 Task: Check the percentage active listings of view in the last 5 years.
Action: Mouse moved to (854, 192)
Screenshot: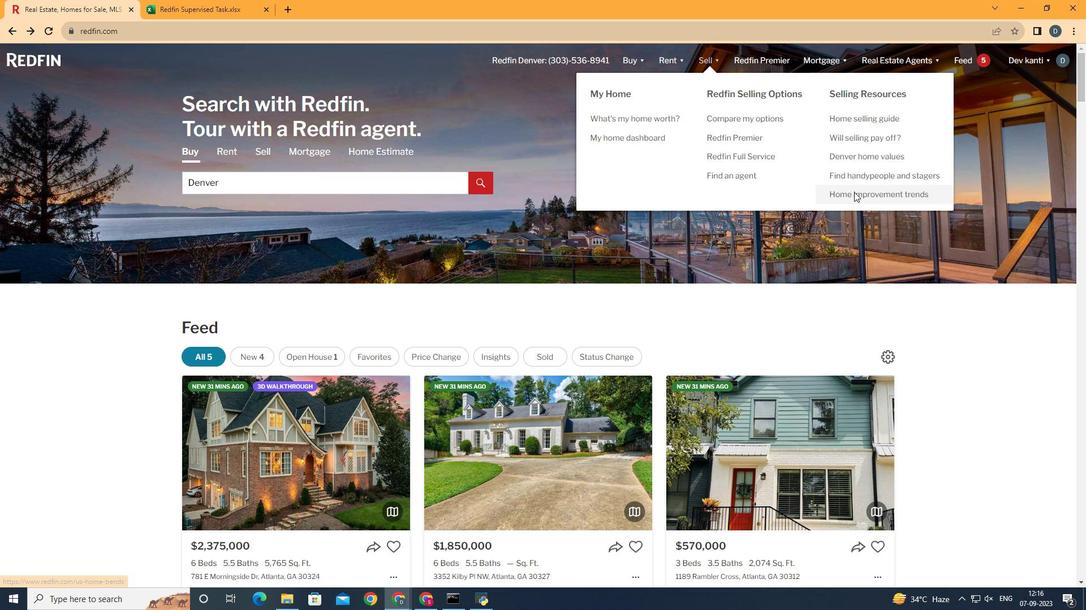 
Action: Mouse pressed left at (854, 192)
Screenshot: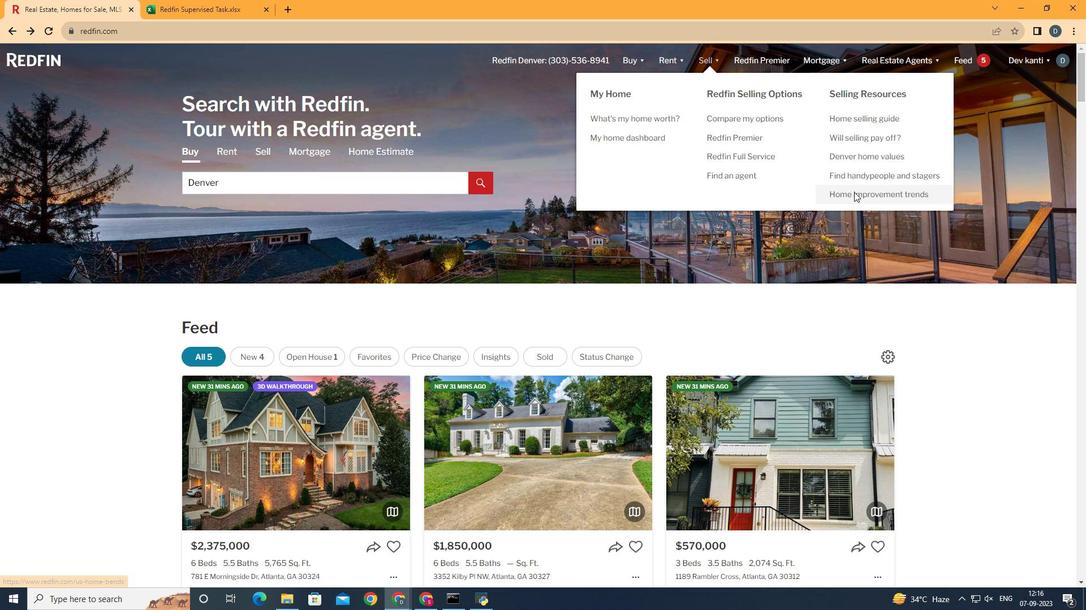 
Action: Mouse moved to (283, 224)
Screenshot: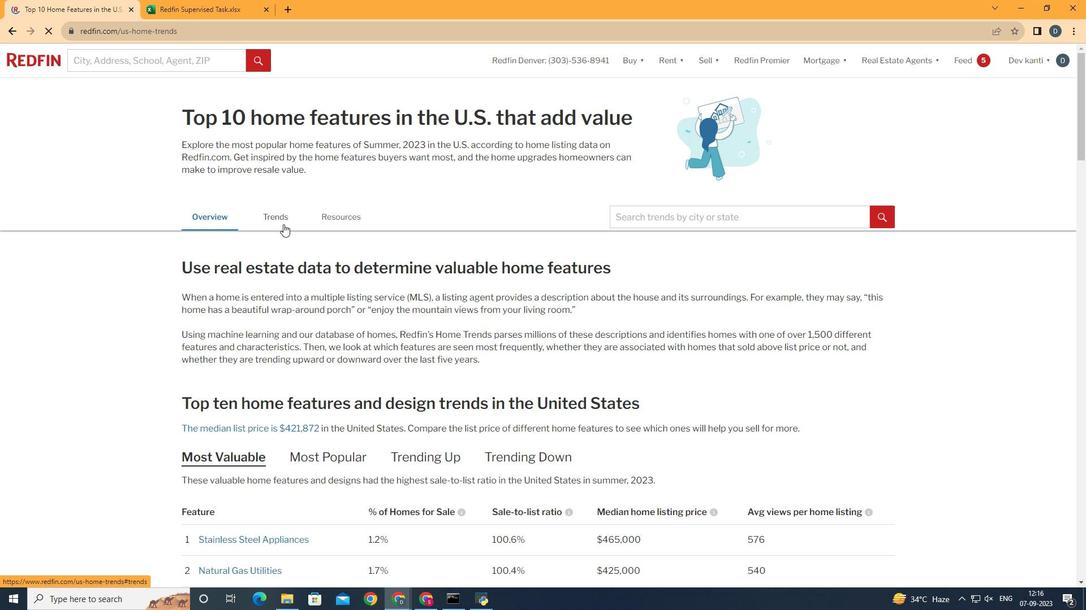 
Action: Mouse pressed left at (283, 224)
Screenshot: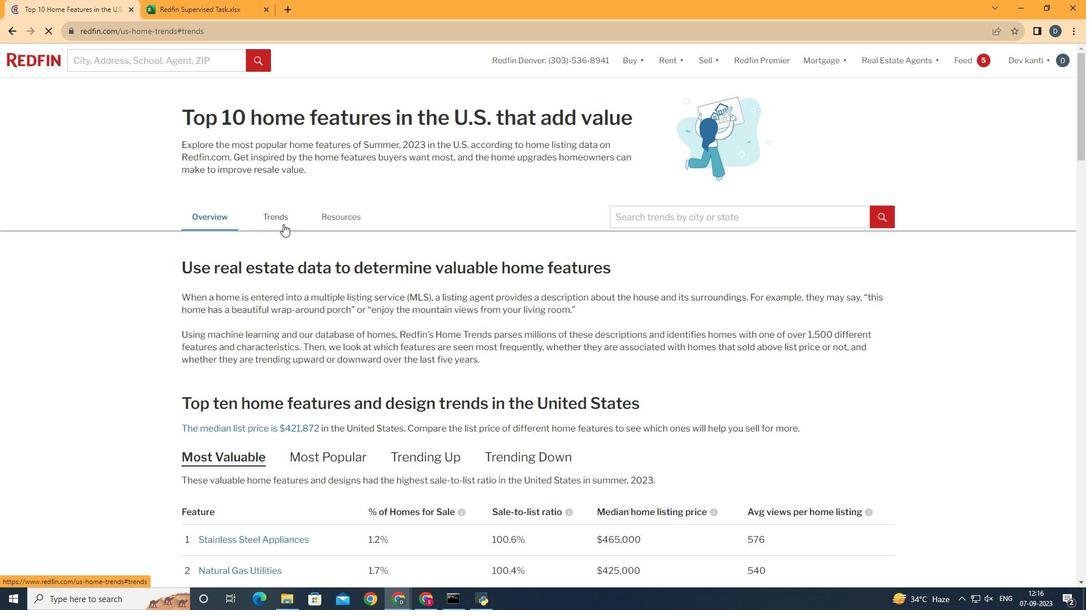 
Action: Mouse moved to (537, 343)
Screenshot: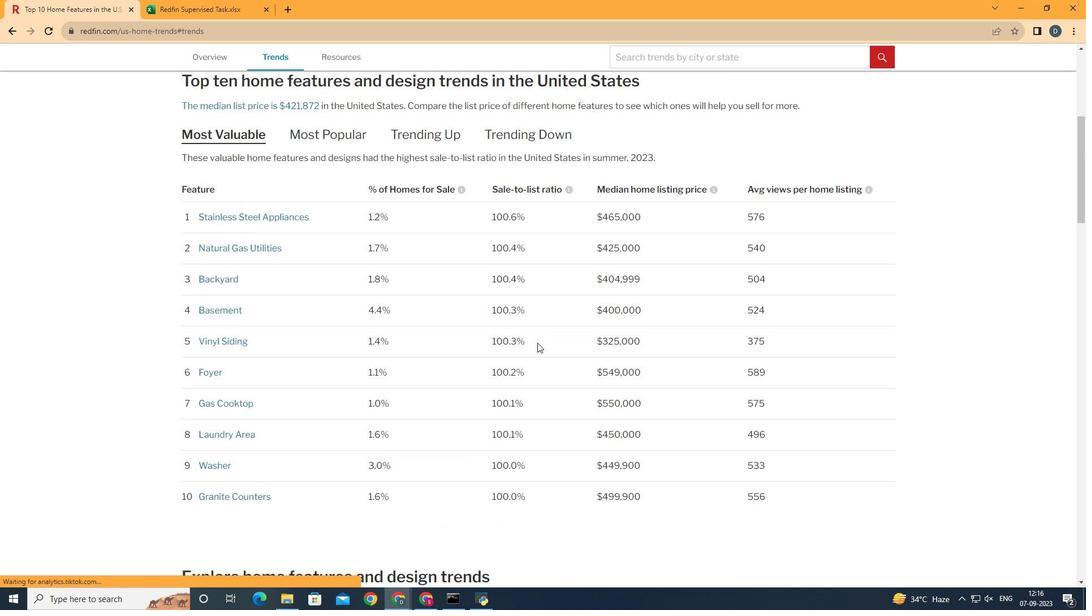 
Action: Mouse scrolled (537, 342) with delta (0, 0)
Screenshot: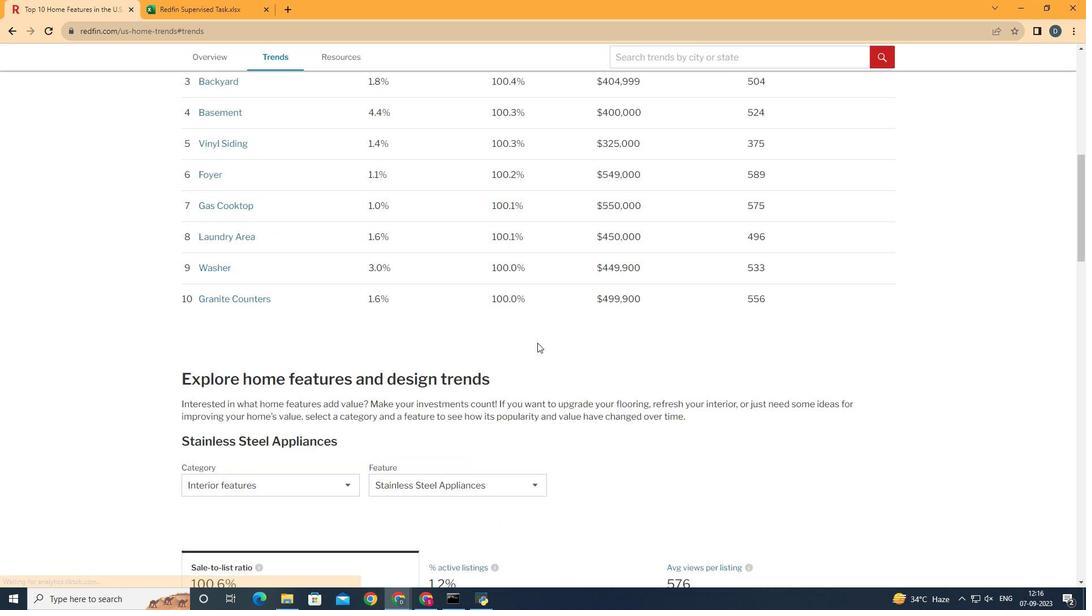 
Action: Mouse scrolled (537, 342) with delta (0, 0)
Screenshot: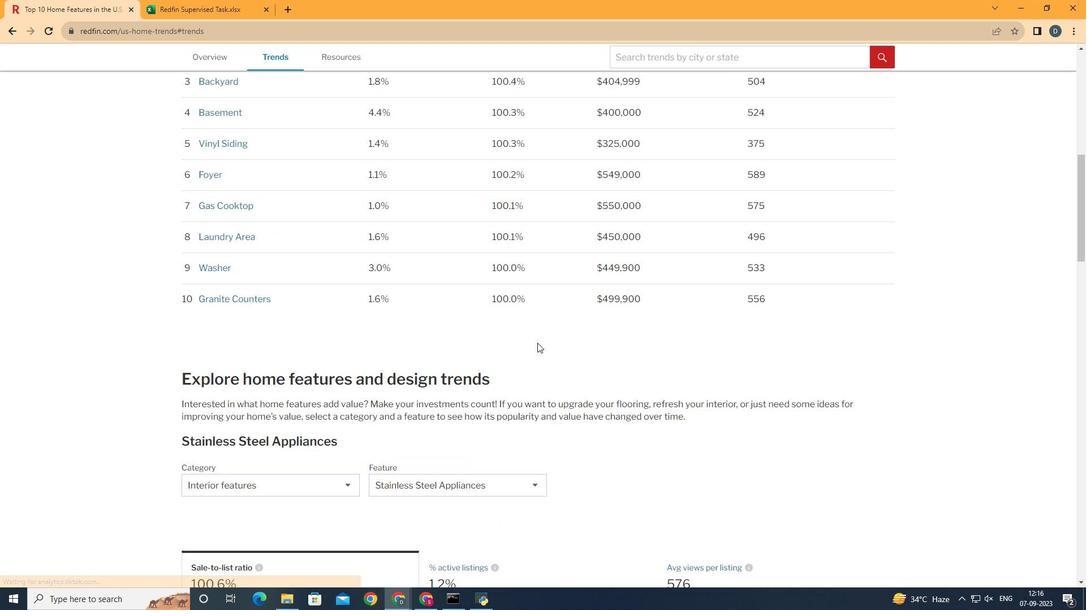 
Action: Mouse scrolled (537, 342) with delta (0, 0)
Screenshot: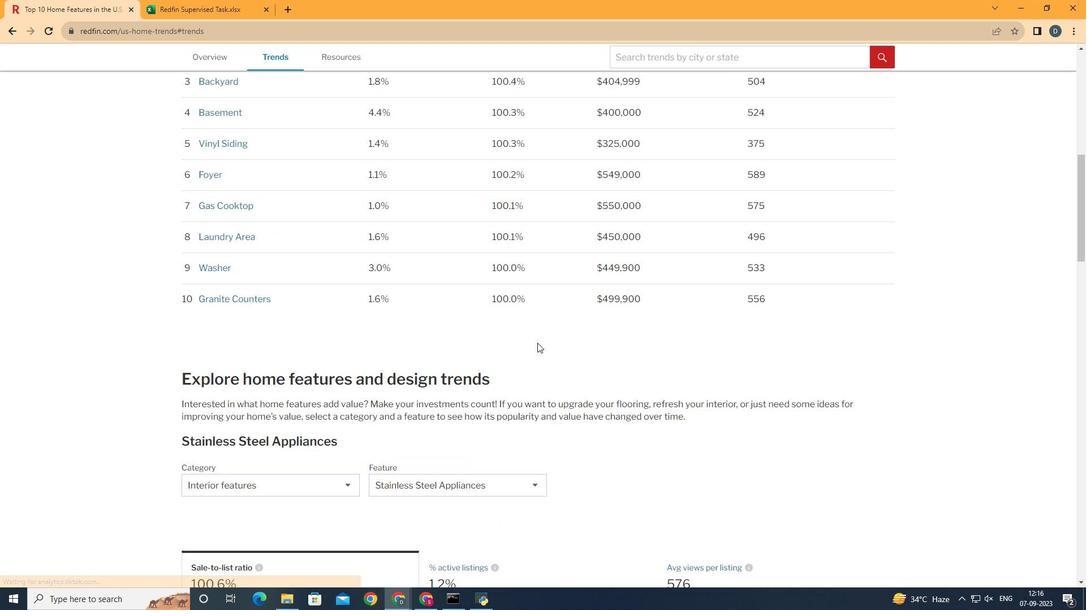 
Action: Mouse scrolled (537, 342) with delta (0, 0)
Screenshot: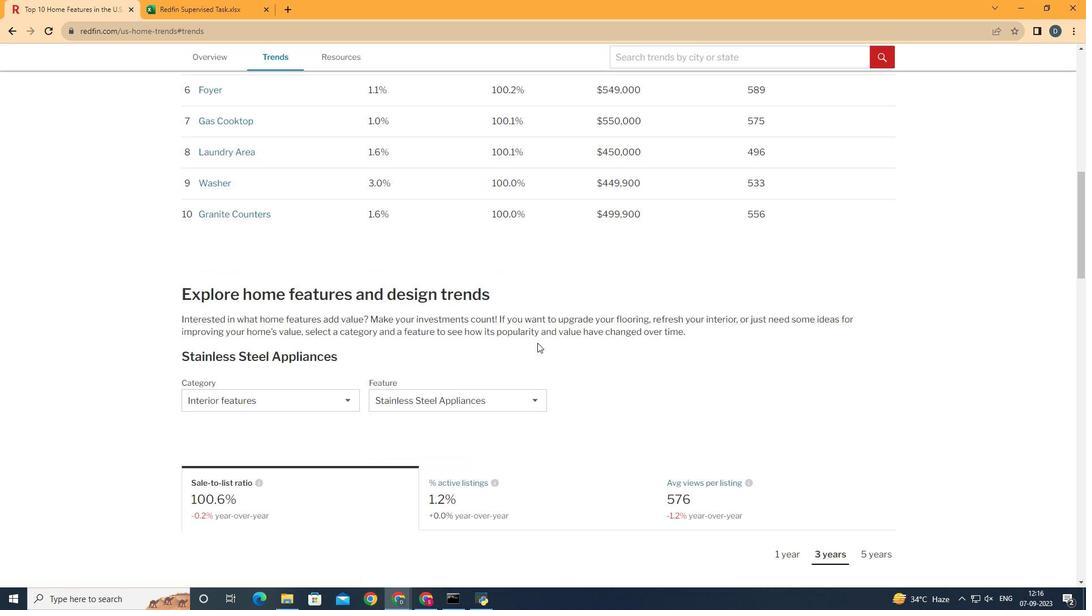 
Action: Mouse scrolled (537, 342) with delta (0, 0)
Screenshot: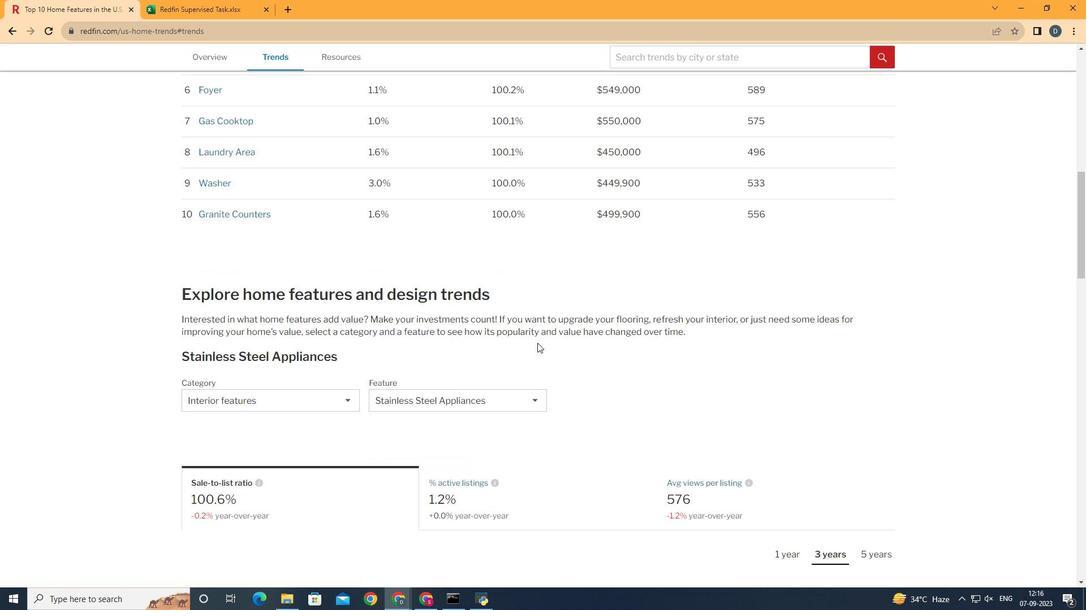 
Action: Mouse scrolled (537, 342) with delta (0, 0)
Screenshot: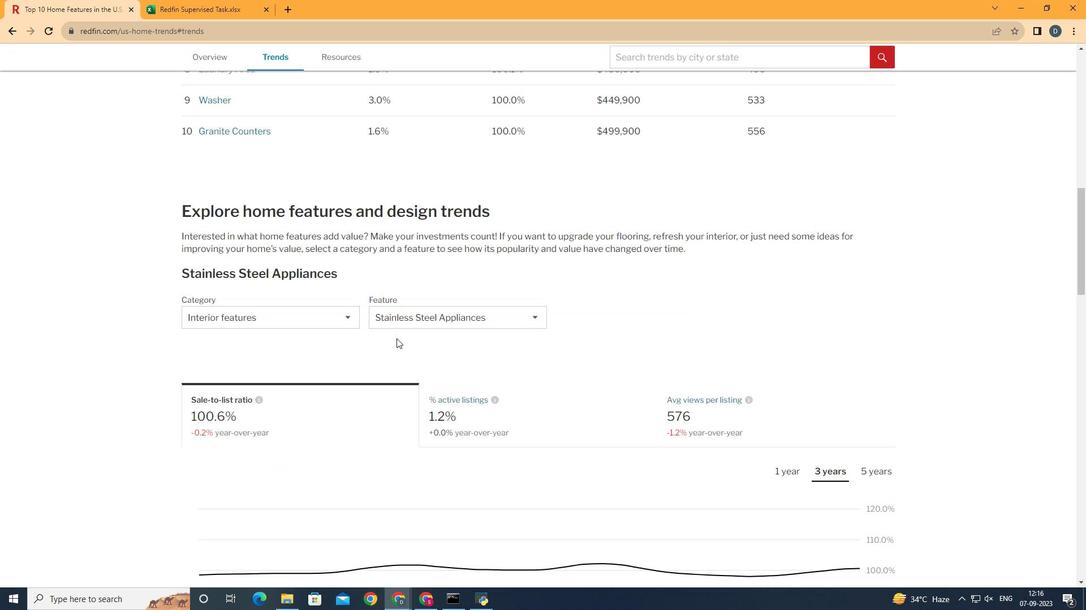 
Action: Mouse scrolled (537, 342) with delta (0, 0)
Screenshot: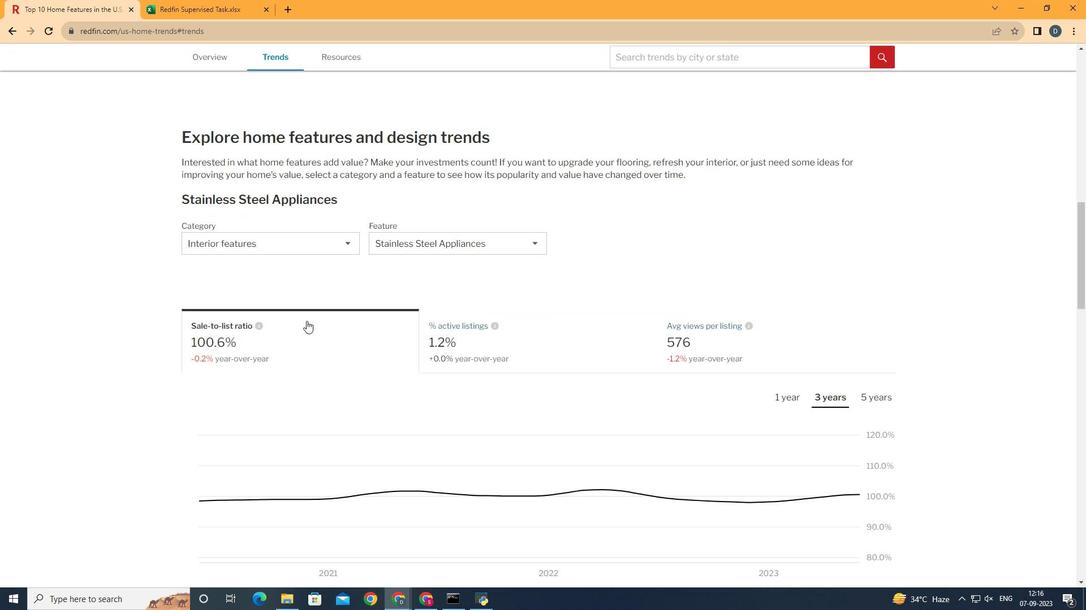 
Action: Mouse scrolled (537, 342) with delta (0, 0)
Screenshot: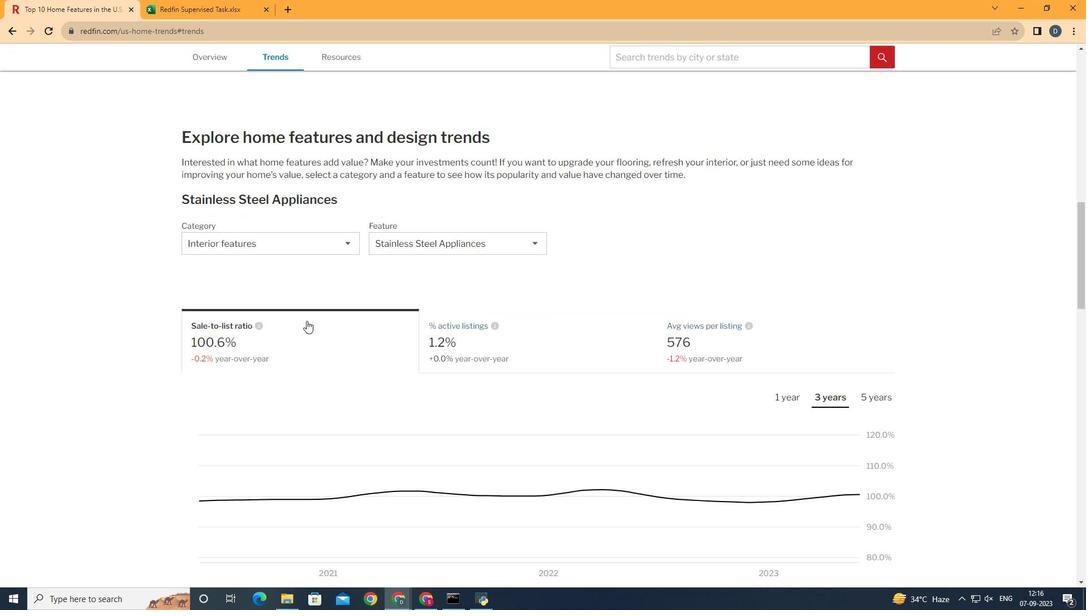 
Action: Mouse moved to (282, 237)
Screenshot: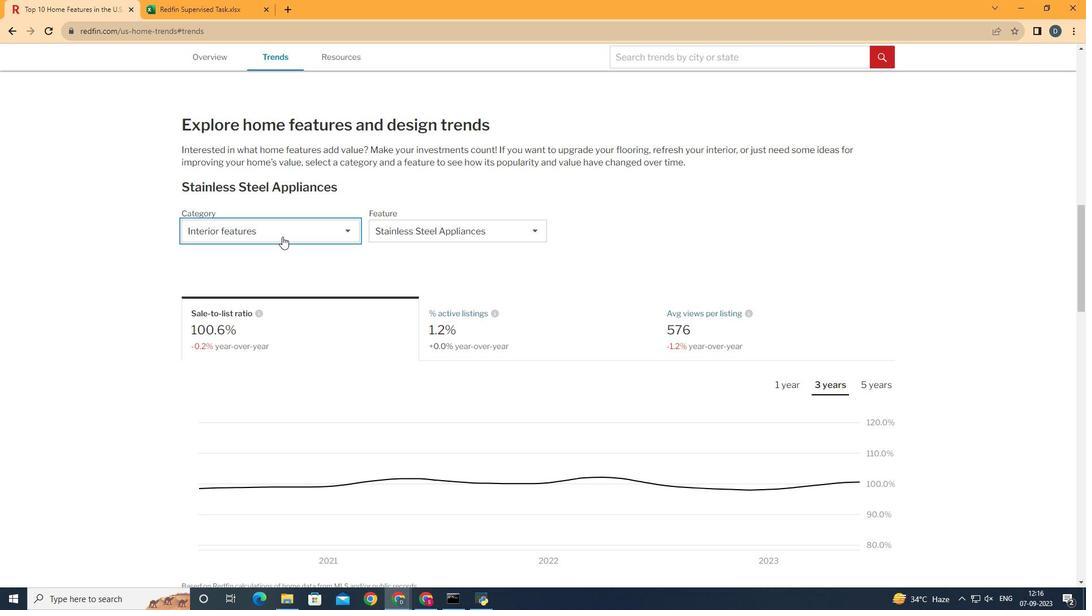 
Action: Mouse pressed left at (282, 237)
Screenshot: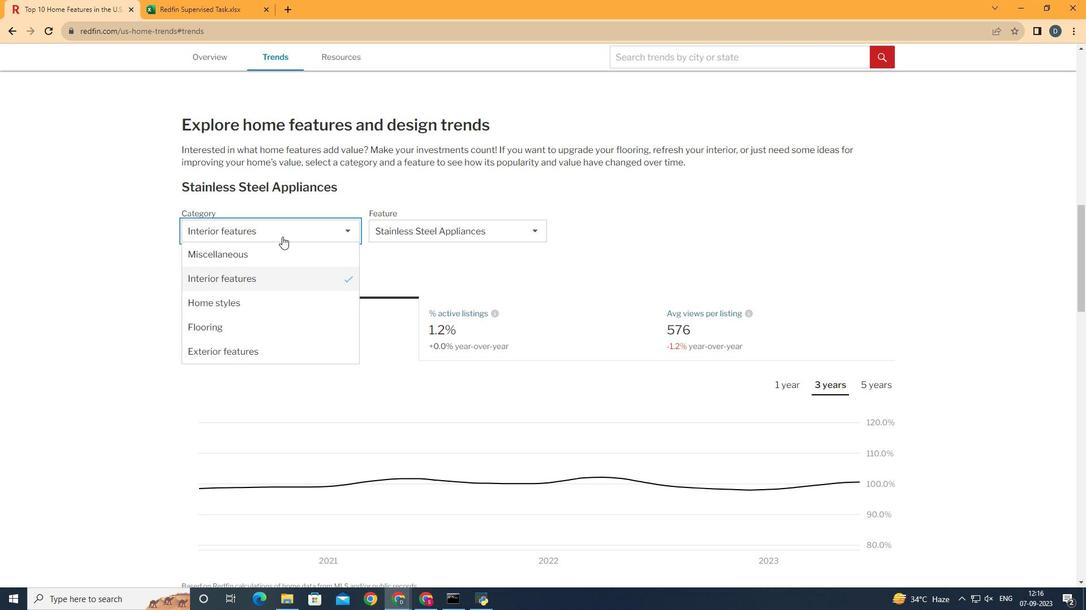 
Action: Mouse moved to (286, 253)
Screenshot: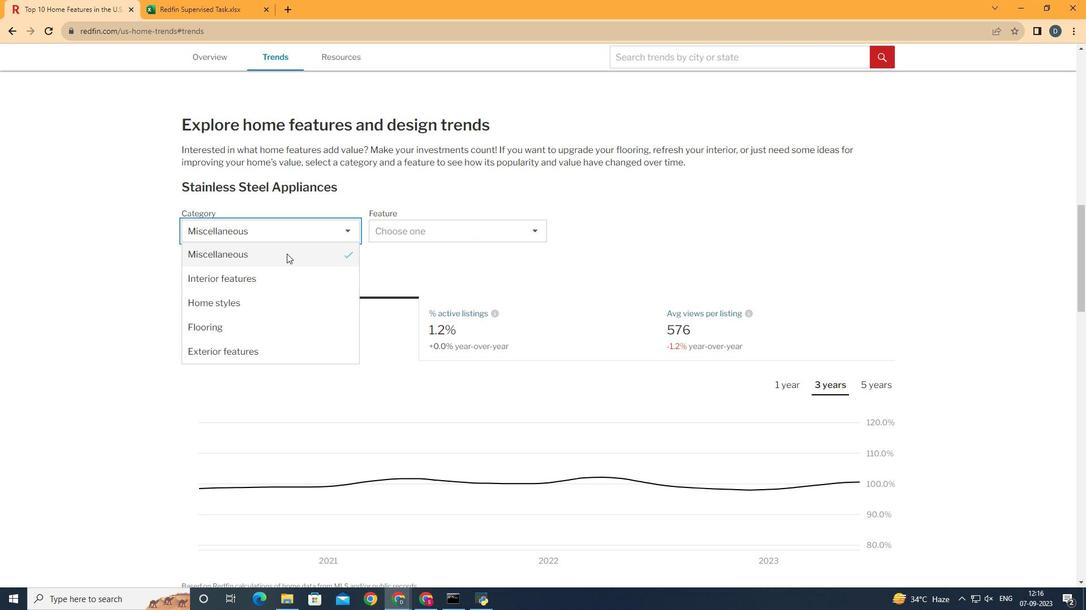 
Action: Mouse pressed left at (286, 253)
Screenshot: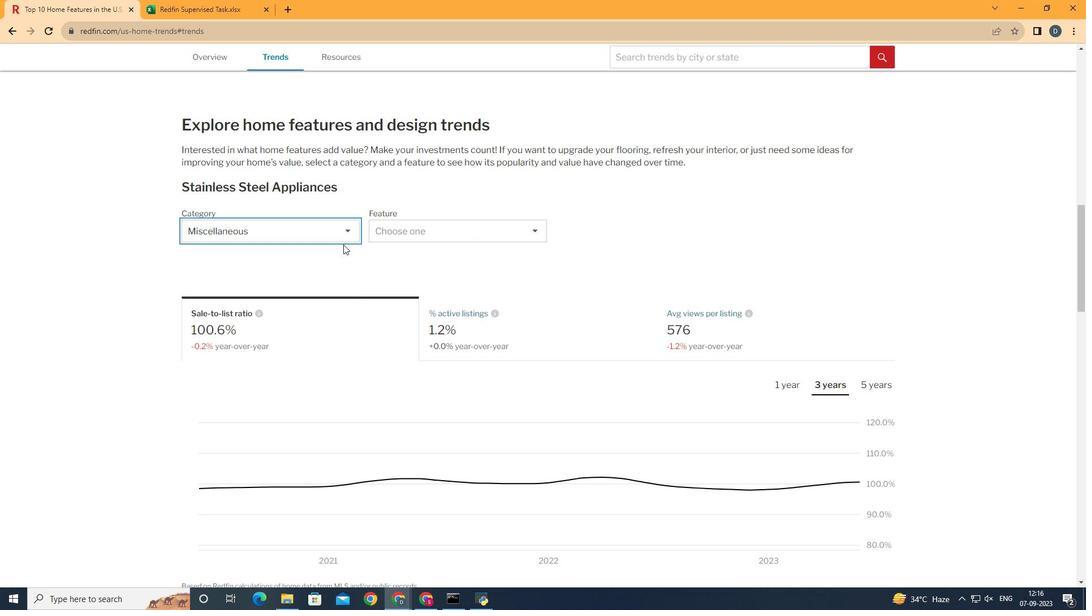
Action: Mouse moved to (486, 224)
Screenshot: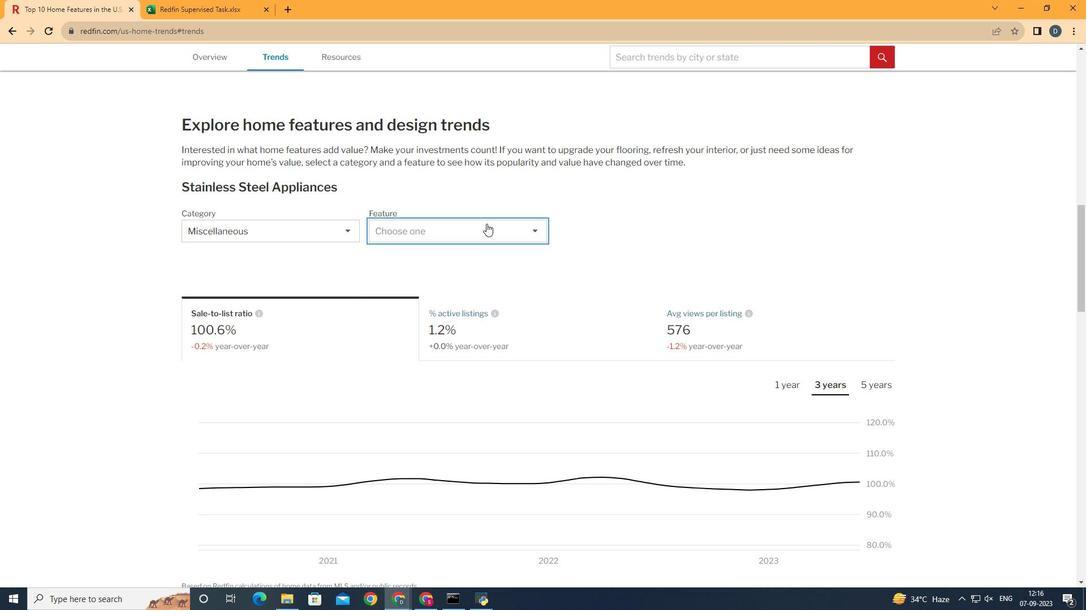 
Action: Mouse pressed left at (486, 224)
Screenshot: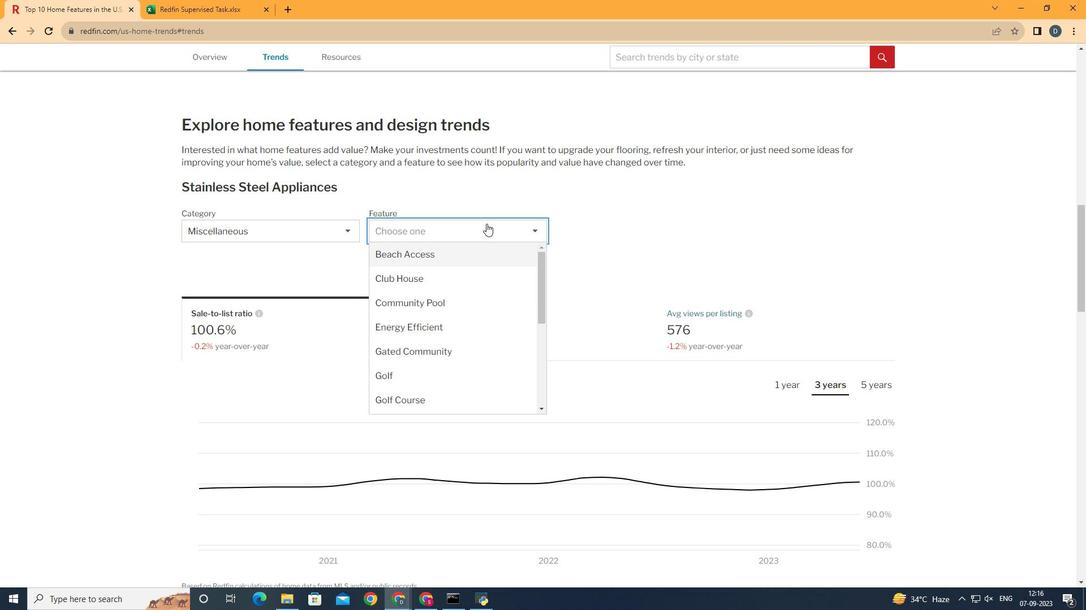 
Action: Mouse moved to (485, 313)
Screenshot: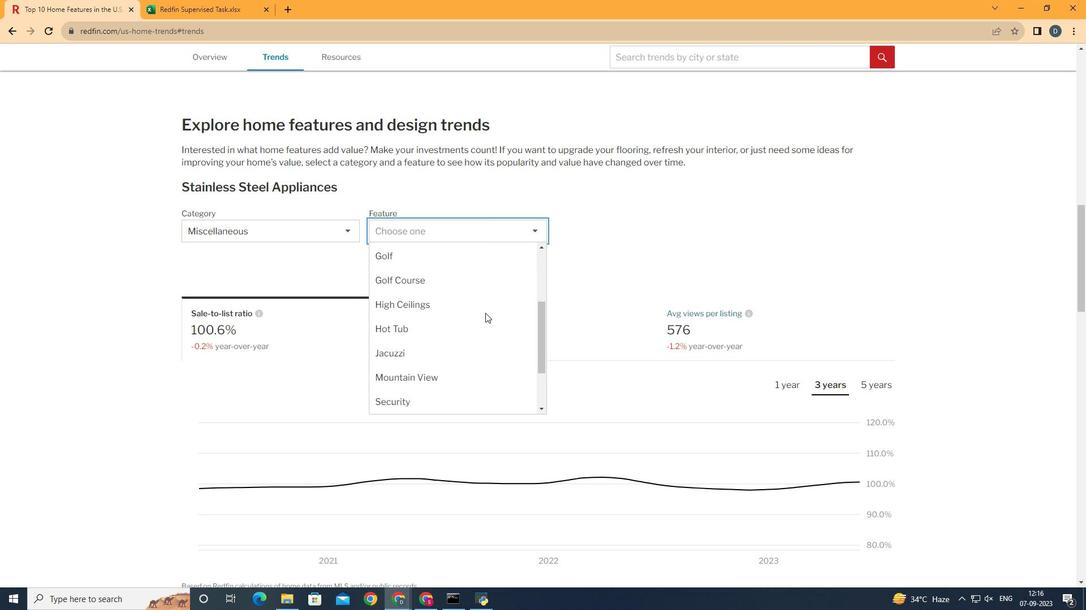 
Action: Mouse scrolled (485, 312) with delta (0, 0)
Screenshot: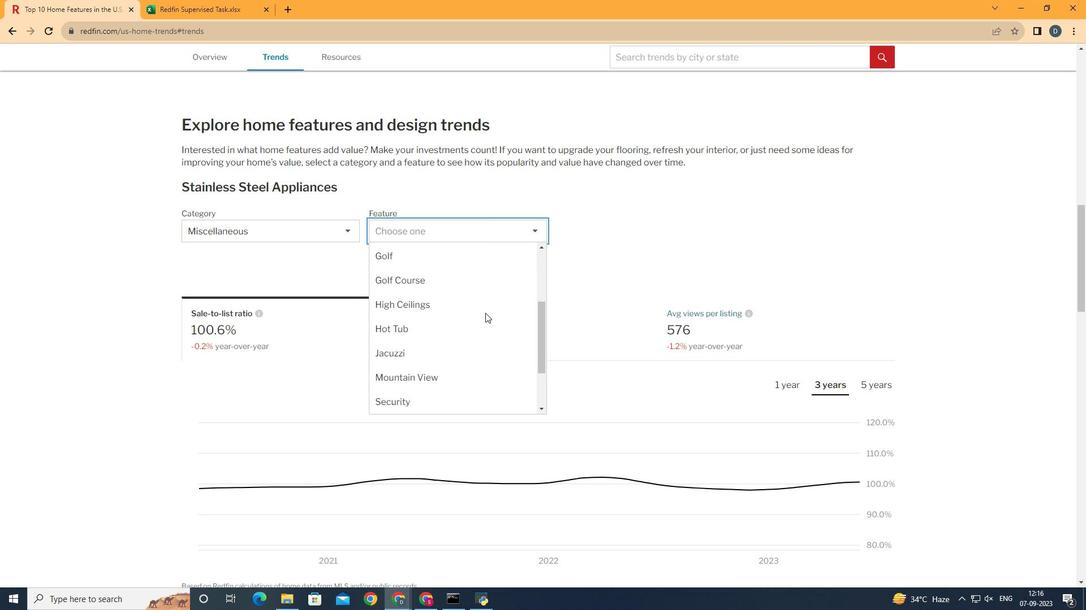 
Action: Mouse scrolled (485, 312) with delta (0, 0)
Screenshot: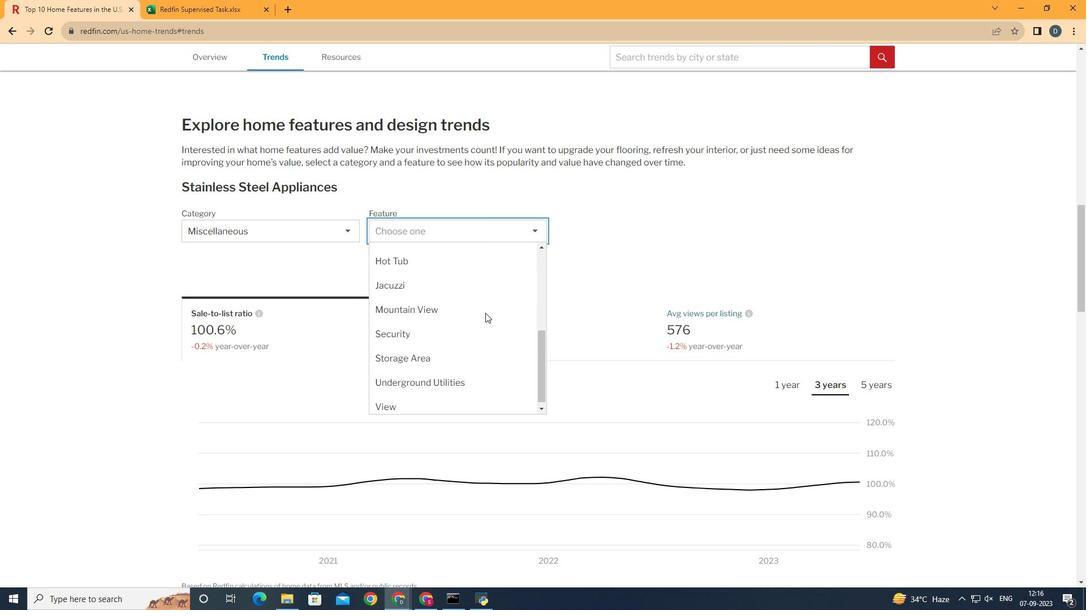 
Action: Mouse scrolled (485, 312) with delta (0, 0)
Screenshot: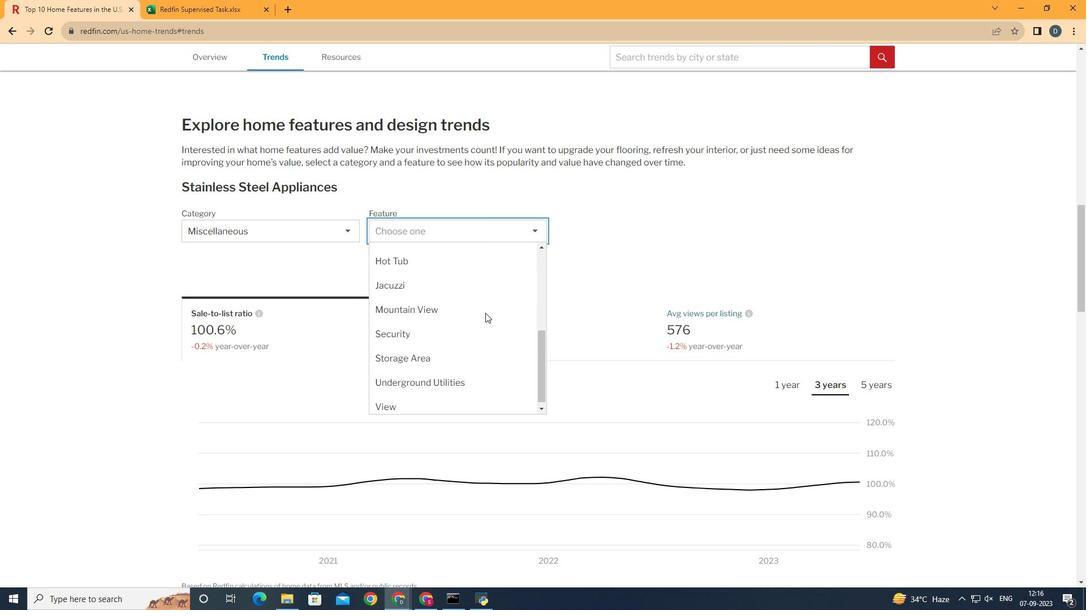 
Action: Mouse scrolled (485, 312) with delta (0, 0)
Screenshot: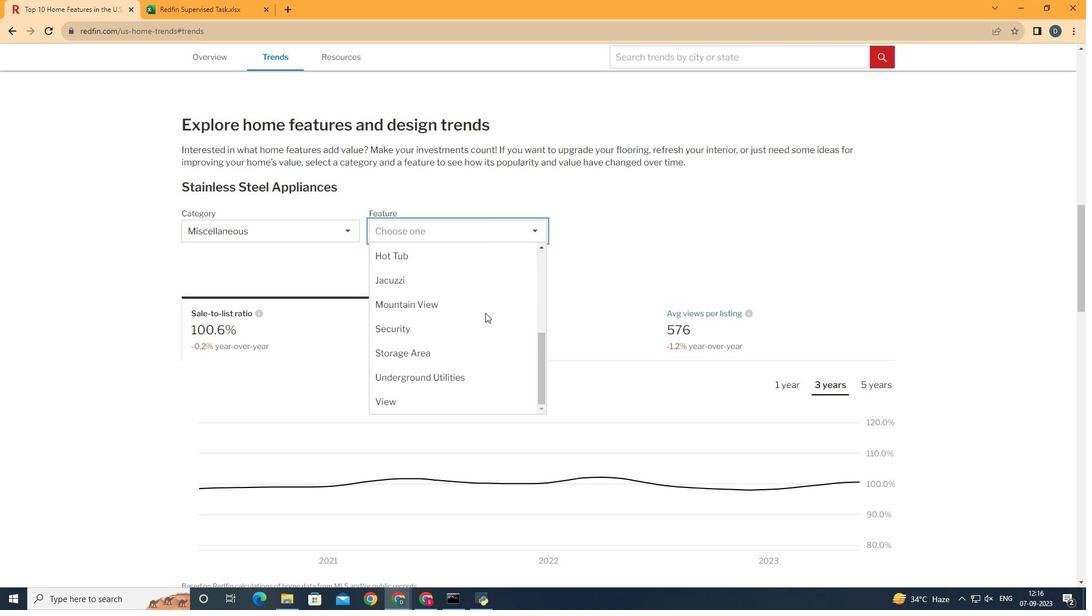 
Action: Mouse scrolled (485, 312) with delta (0, 0)
Screenshot: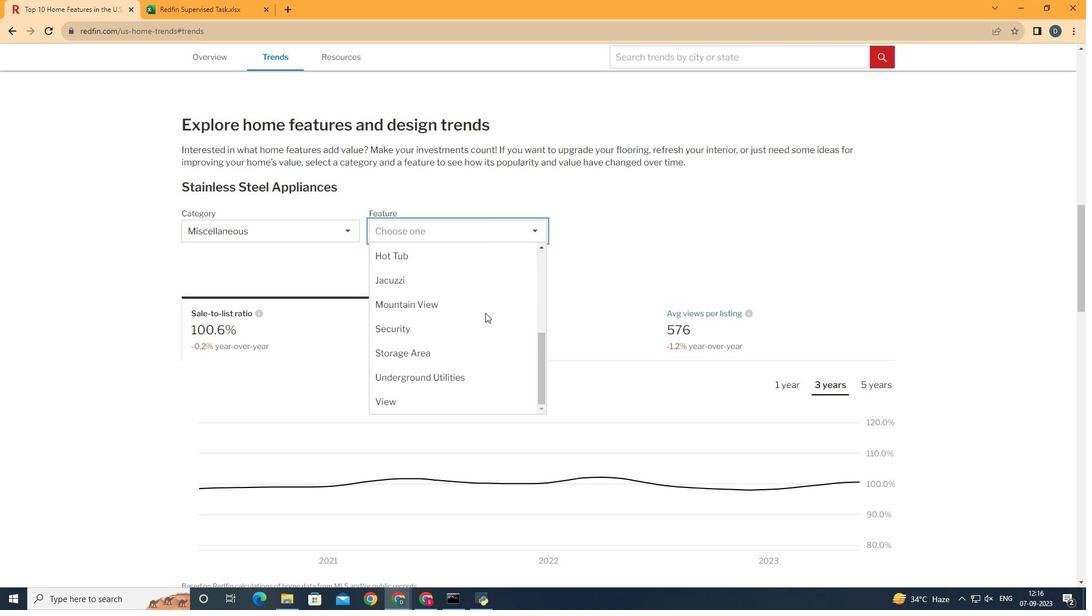 
Action: Mouse moved to (454, 400)
Screenshot: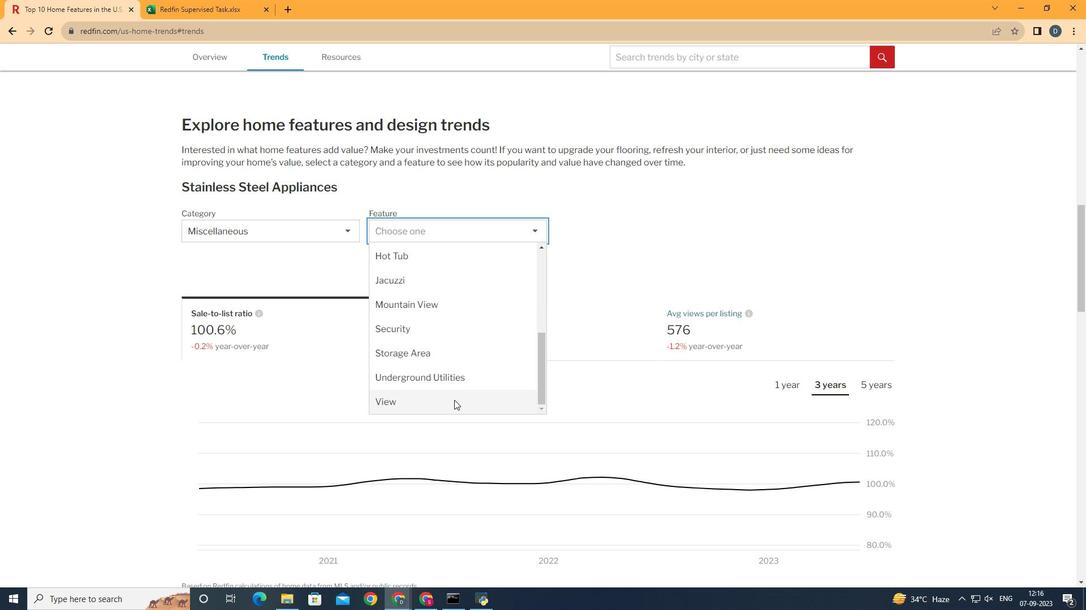 
Action: Mouse pressed left at (454, 400)
Screenshot: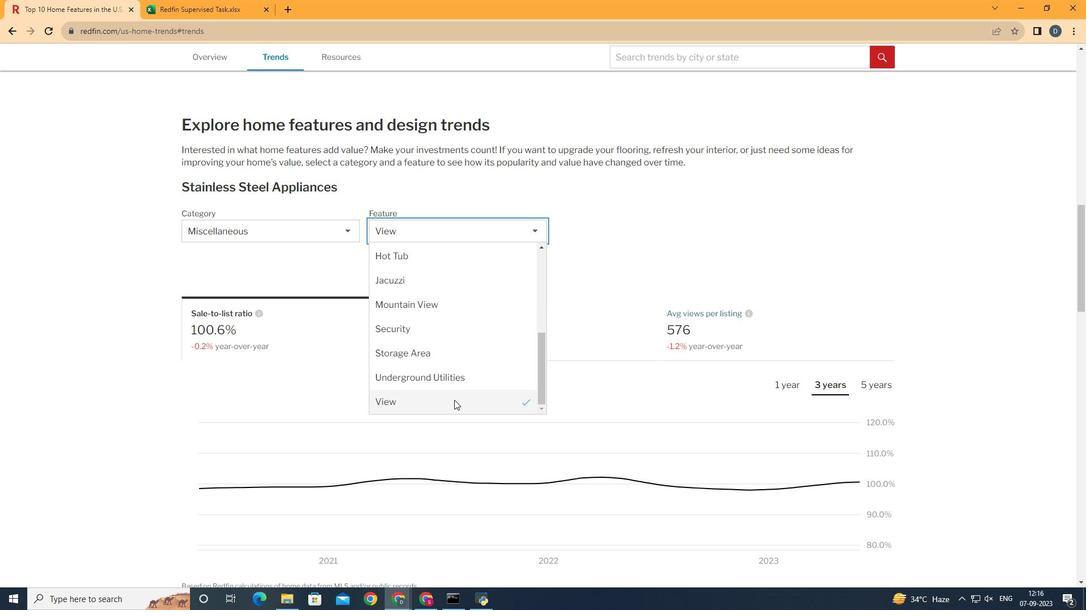 
Action: Mouse moved to (547, 321)
Screenshot: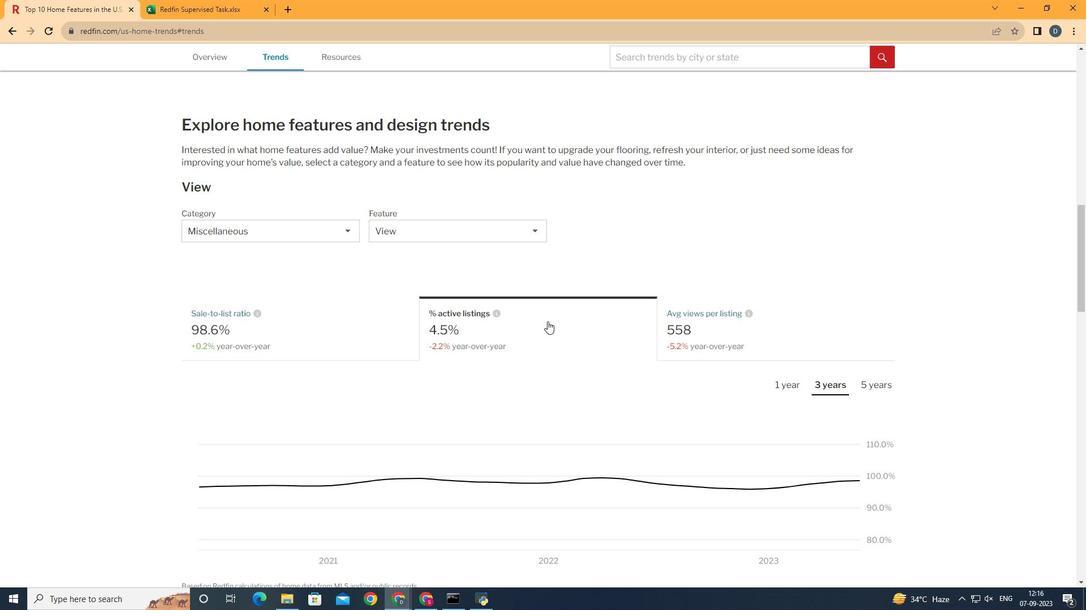 
Action: Mouse pressed left at (547, 321)
Screenshot: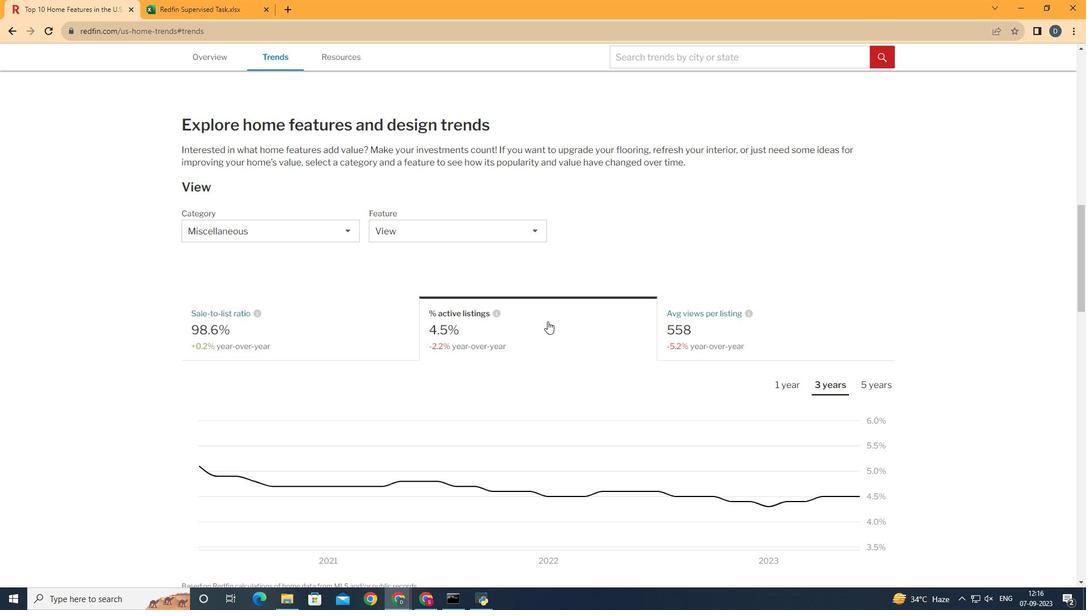 
Action: Mouse moved to (604, 330)
Screenshot: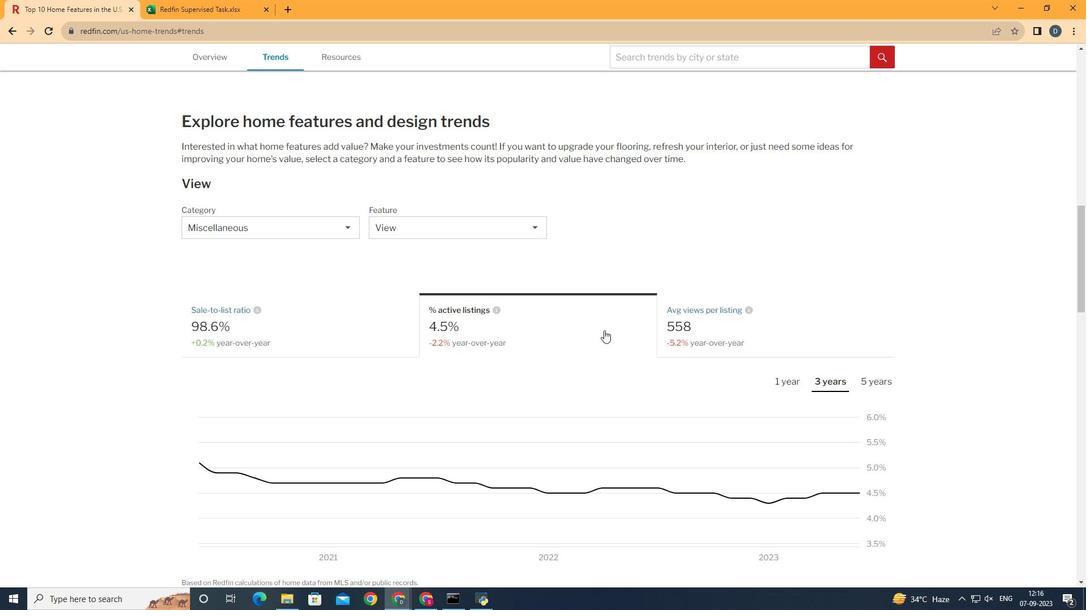 
Action: Mouse scrolled (604, 330) with delta (0, 0)
Screenshot: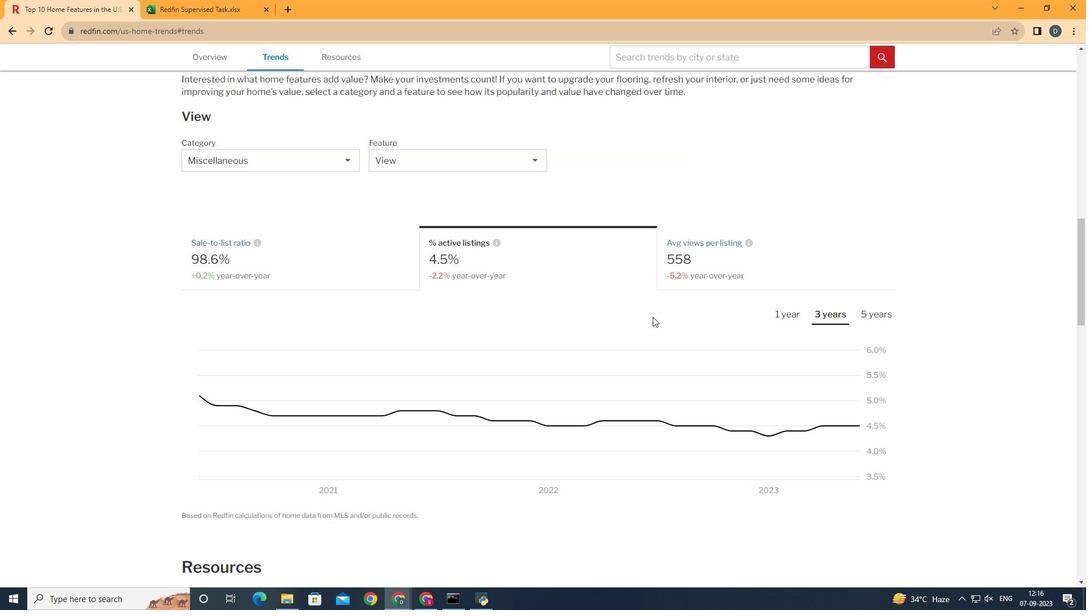 
Action: Mouse scrolled (604, 330) with delta (0, 0)
Screenshot: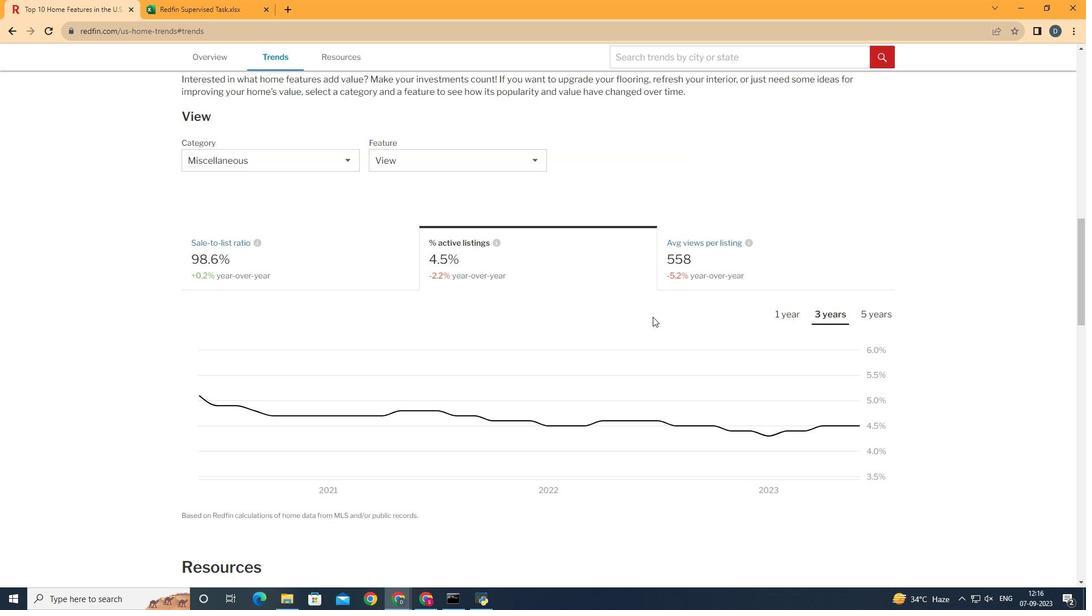 
Action: Mouse moved to (873, 261)
Screenshot: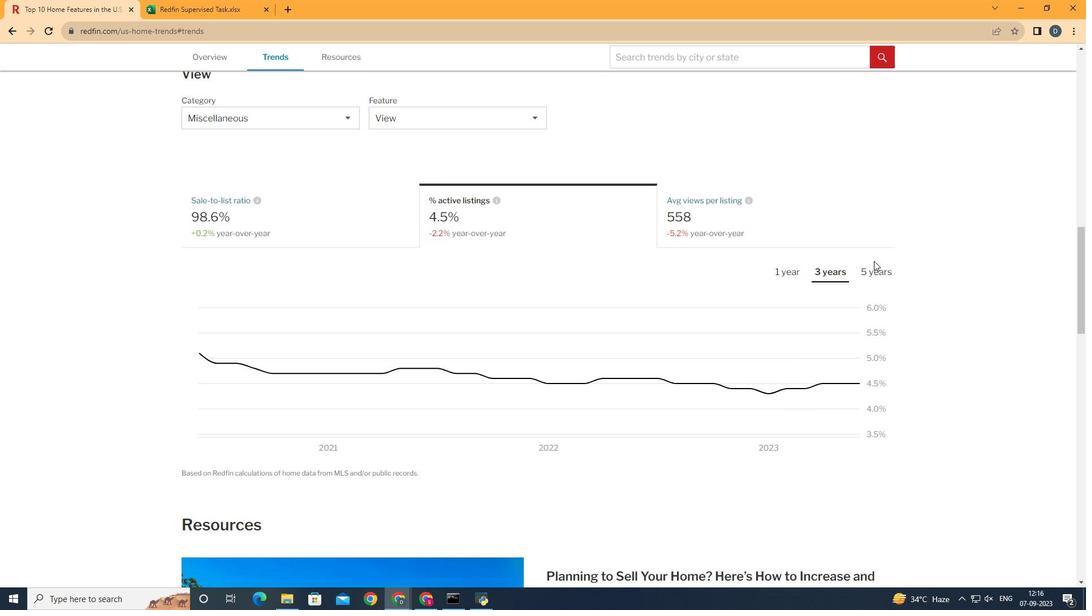 
Action: Mouse pressed left at (873, 261)
Screenshot: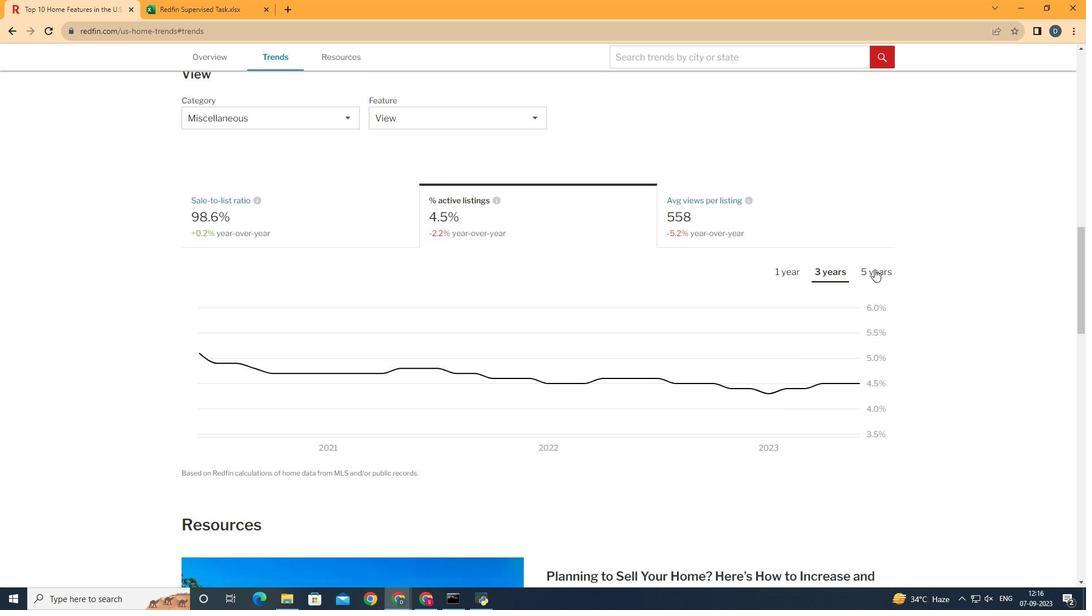 
Action: Mouse moved to (874, 270)
Screenshot: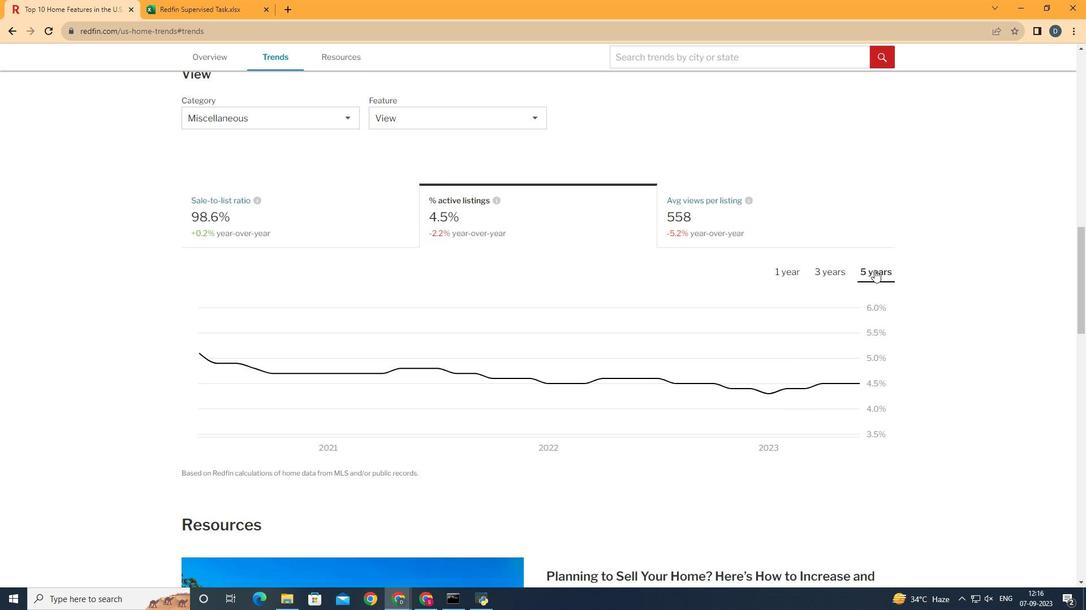 
Action: Mouse pressed left at (874, 270)
Screenshot: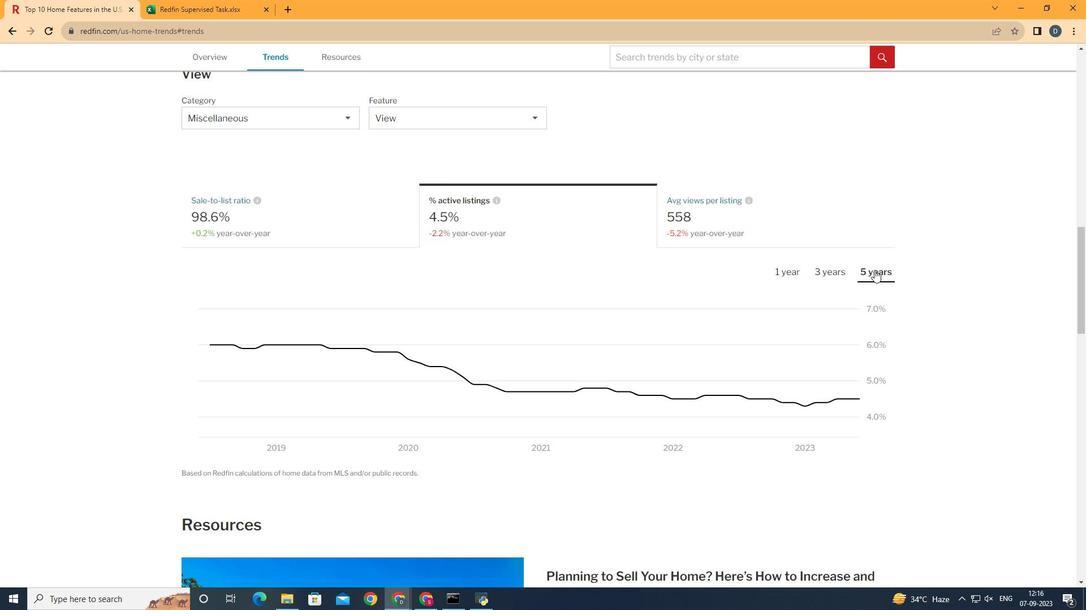 
Action: Mouse moved to (890, 409)
Screenshot: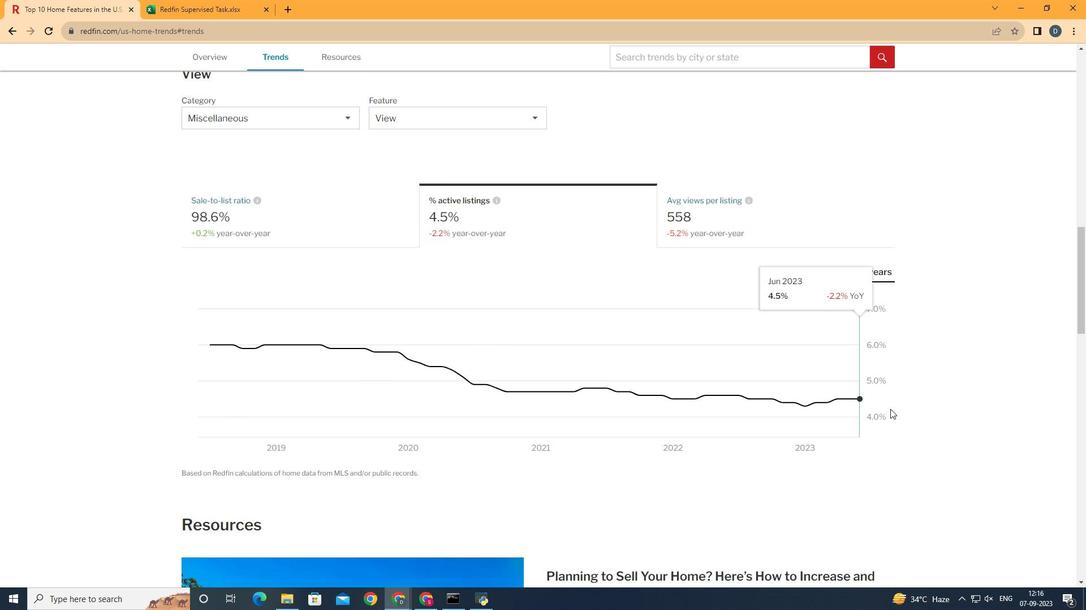 
